Task: Add in the project ZirconTech a sprint 'Solar Wind'.
Action: Mouse moved to (1294, 549)
Screenshot: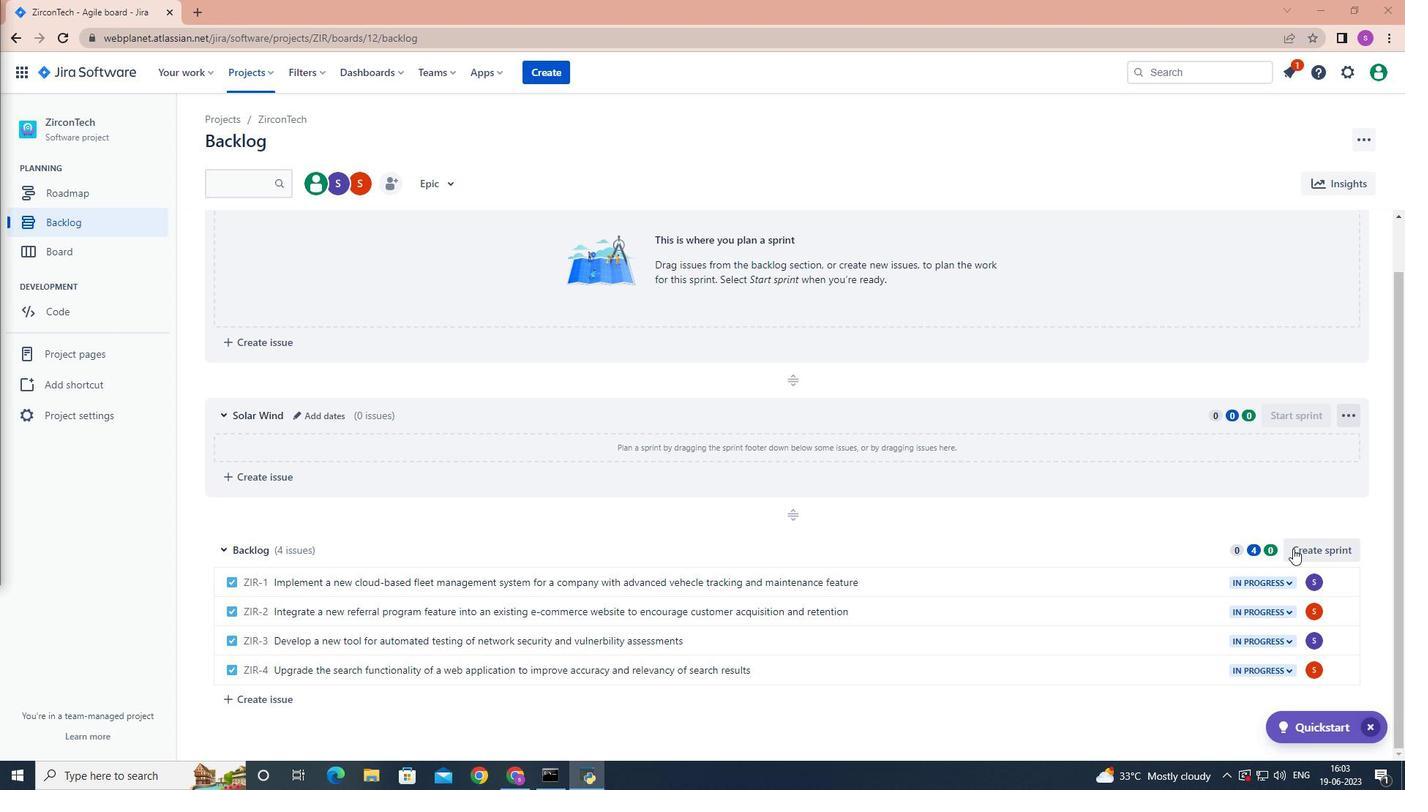 
Action: Mouse pressed left at (1294, 549)
Screenshot: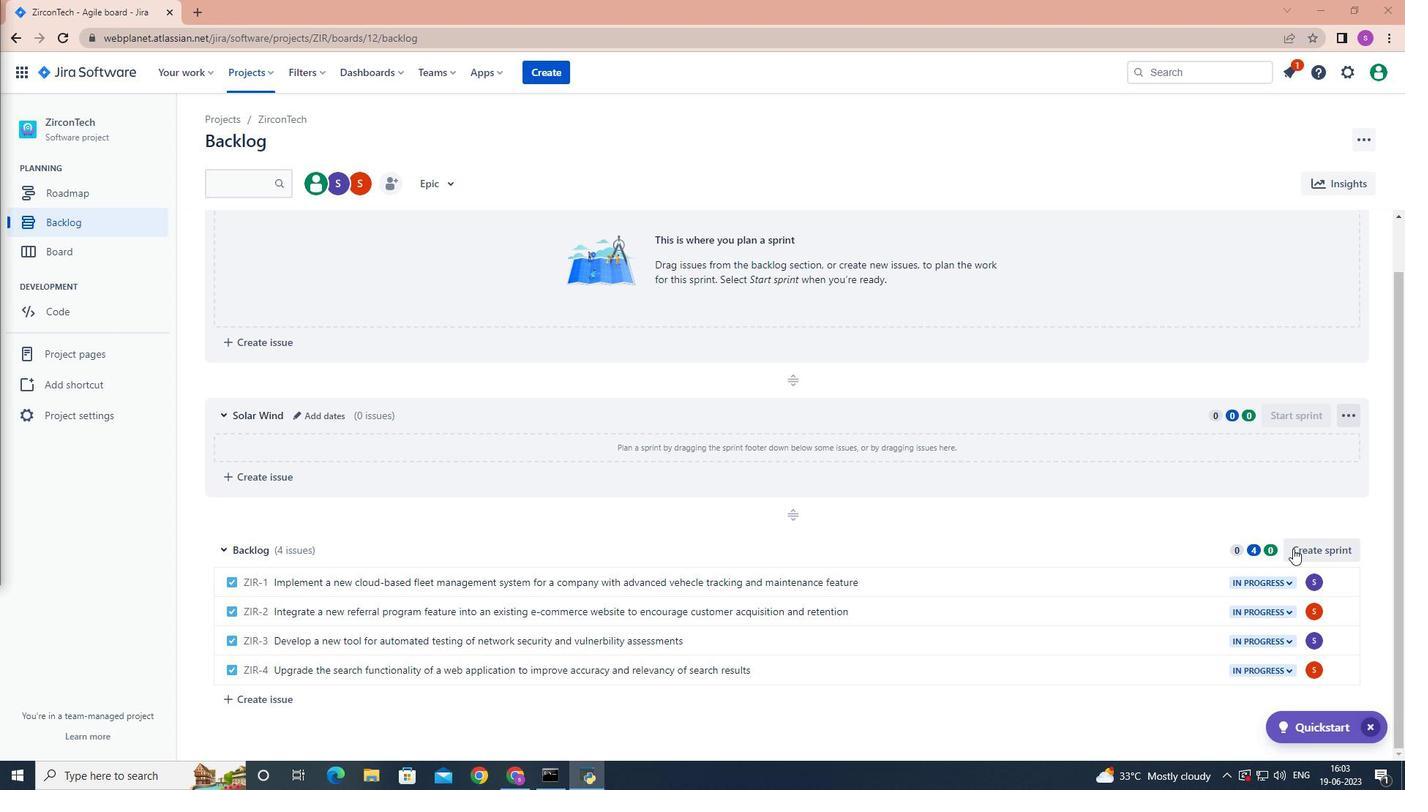 
Action: Mouse moved to (487, 452)
Screenshot: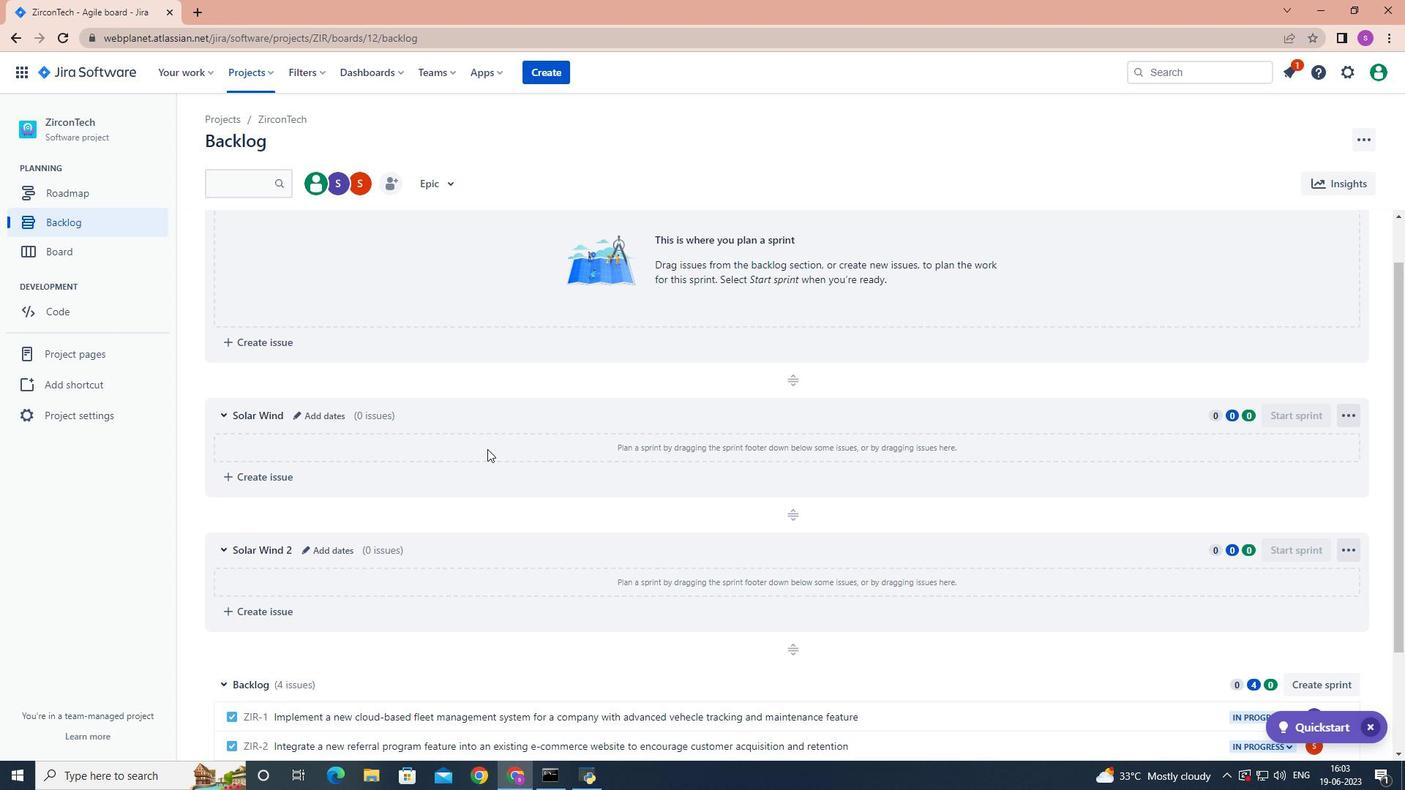 
Action: Mouse scrolled (487, 451) with delta (0, 0)
Screenshot: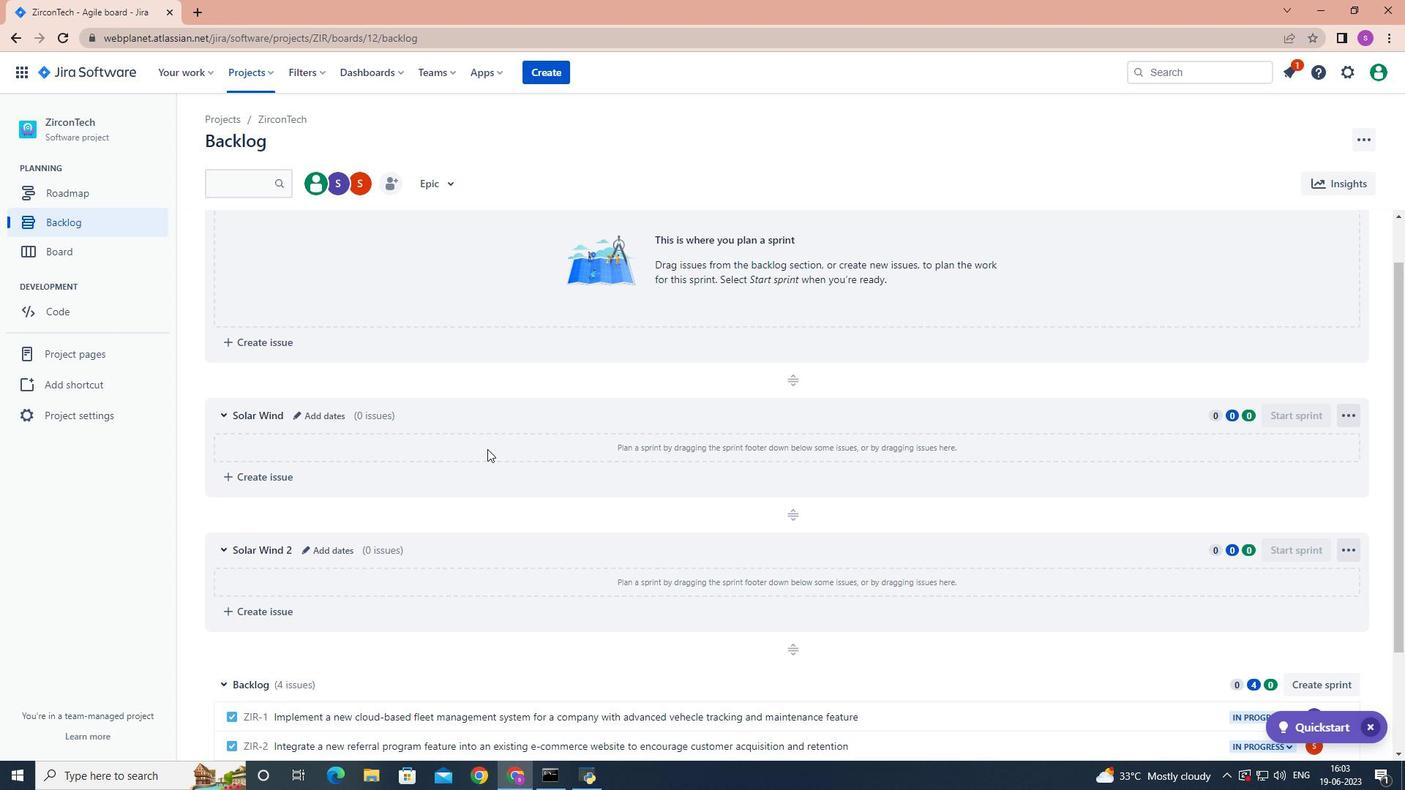 
Action: Mouse moved to (487, 452)
Screenshot: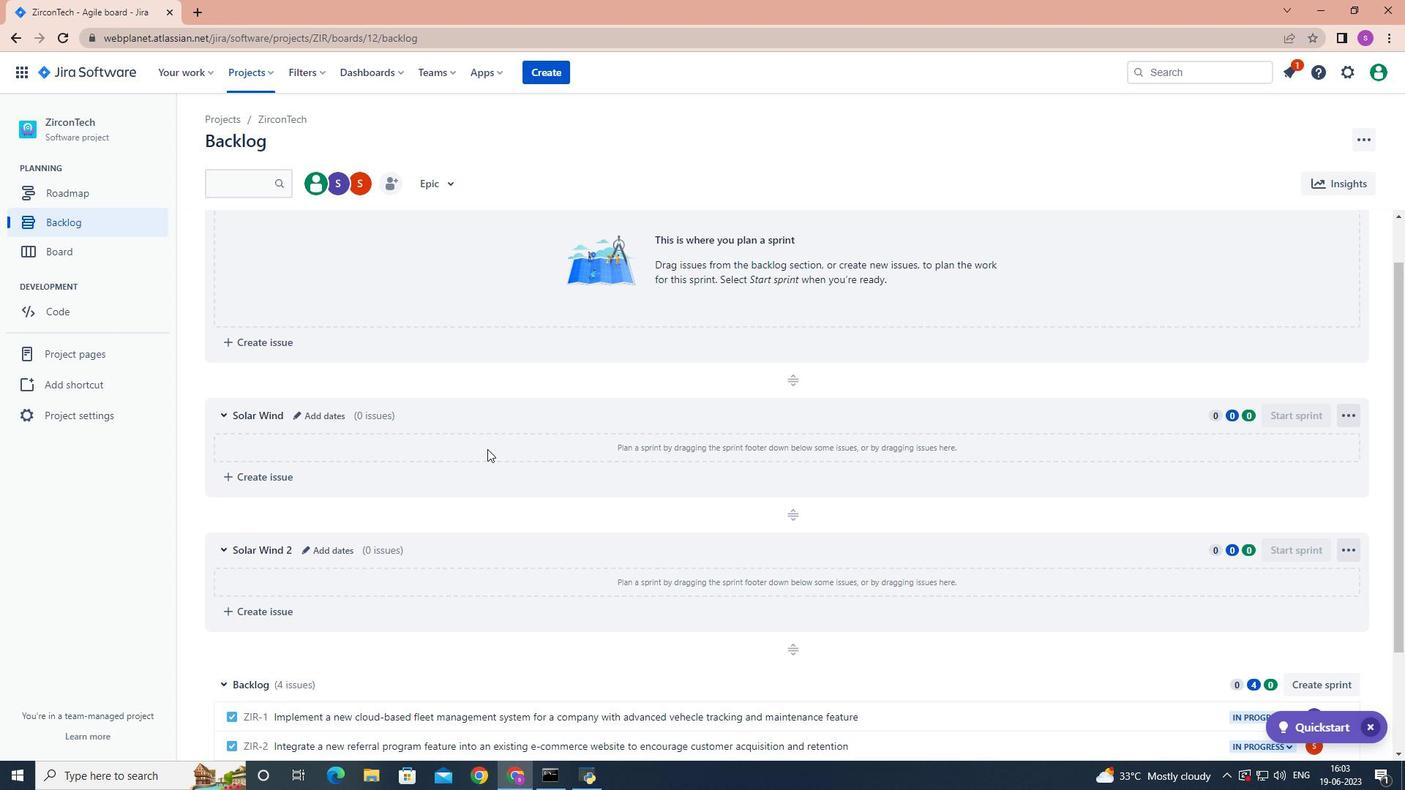 
Action: Mouse scrolled (487, 451) with delta (0, 0)
Screenshot: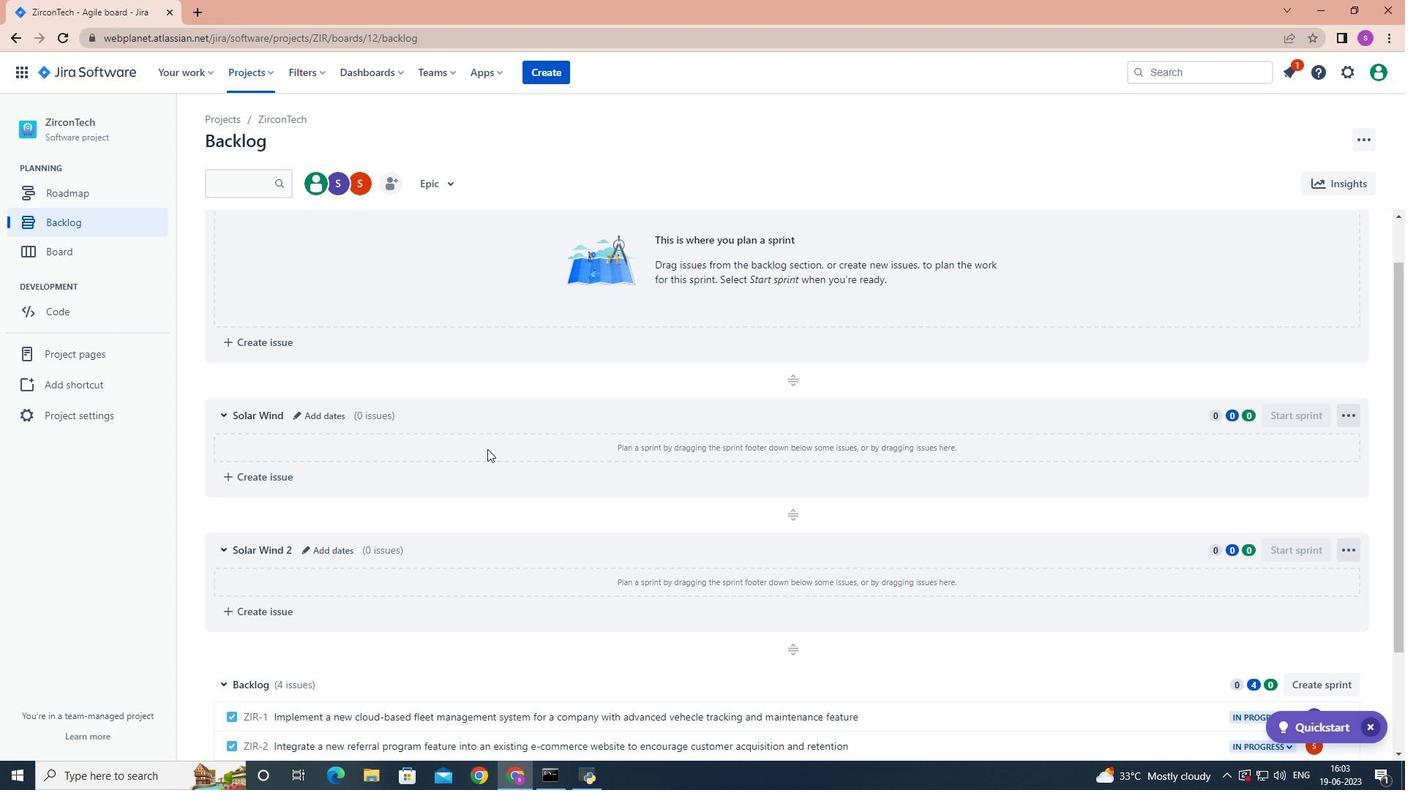
Action: Mouse scrolled (487, 451) with delta (0, 0)
Screenshot: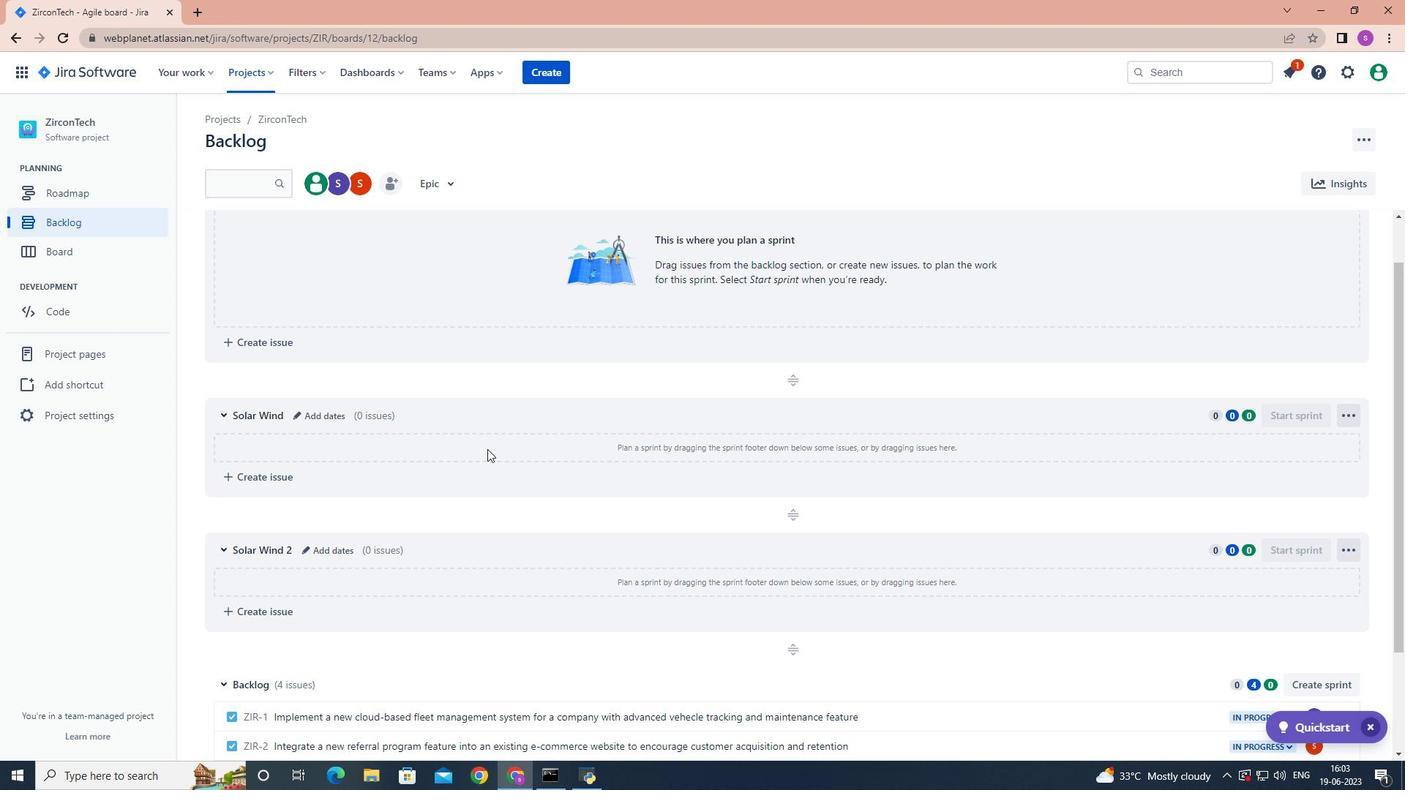 
Action: Mouse moved to (487, 453)
Screenshot: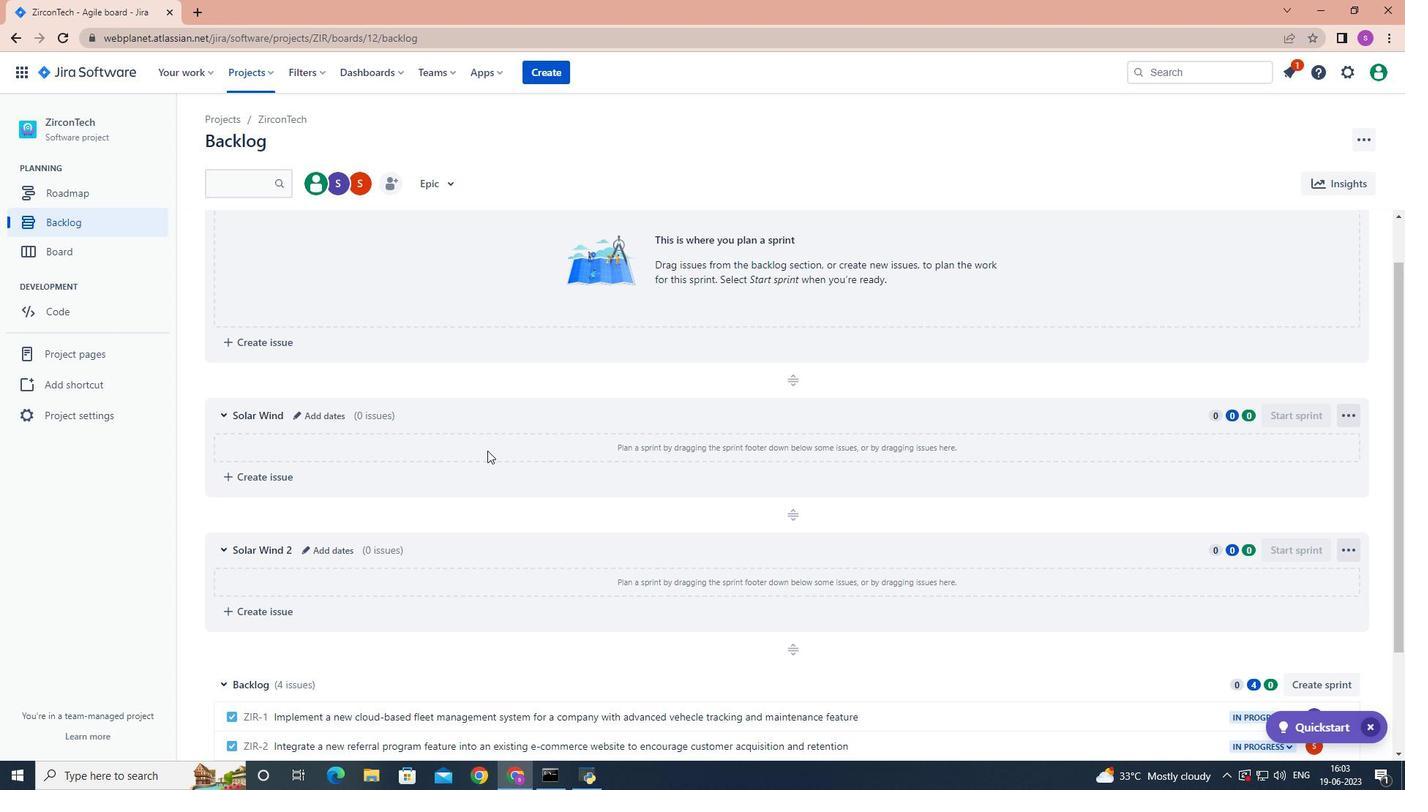 
Action: Mouse scrolled (487, 452) with delta (0, 0)
Screenshot: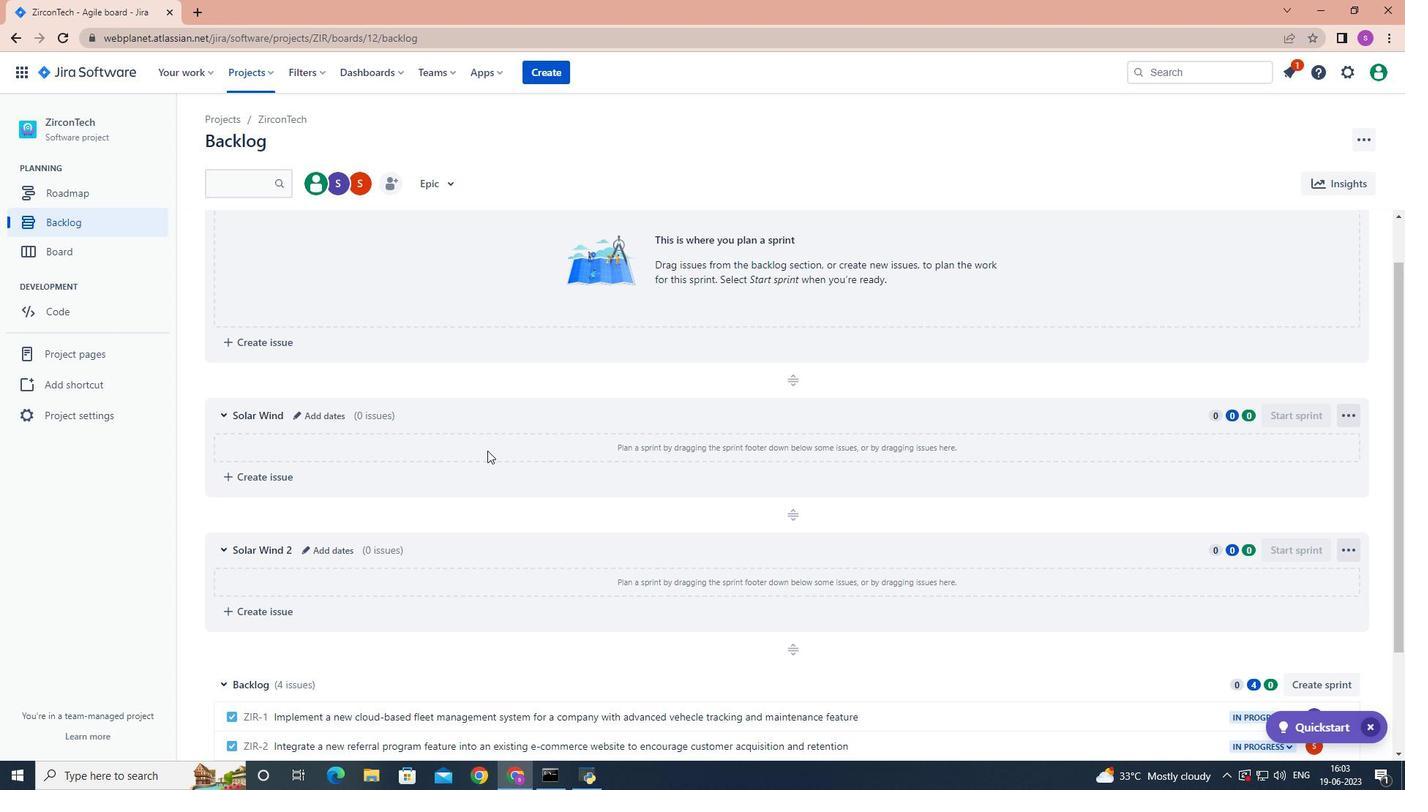 
Action: Mouse moved to (348, 420)
Screenshot: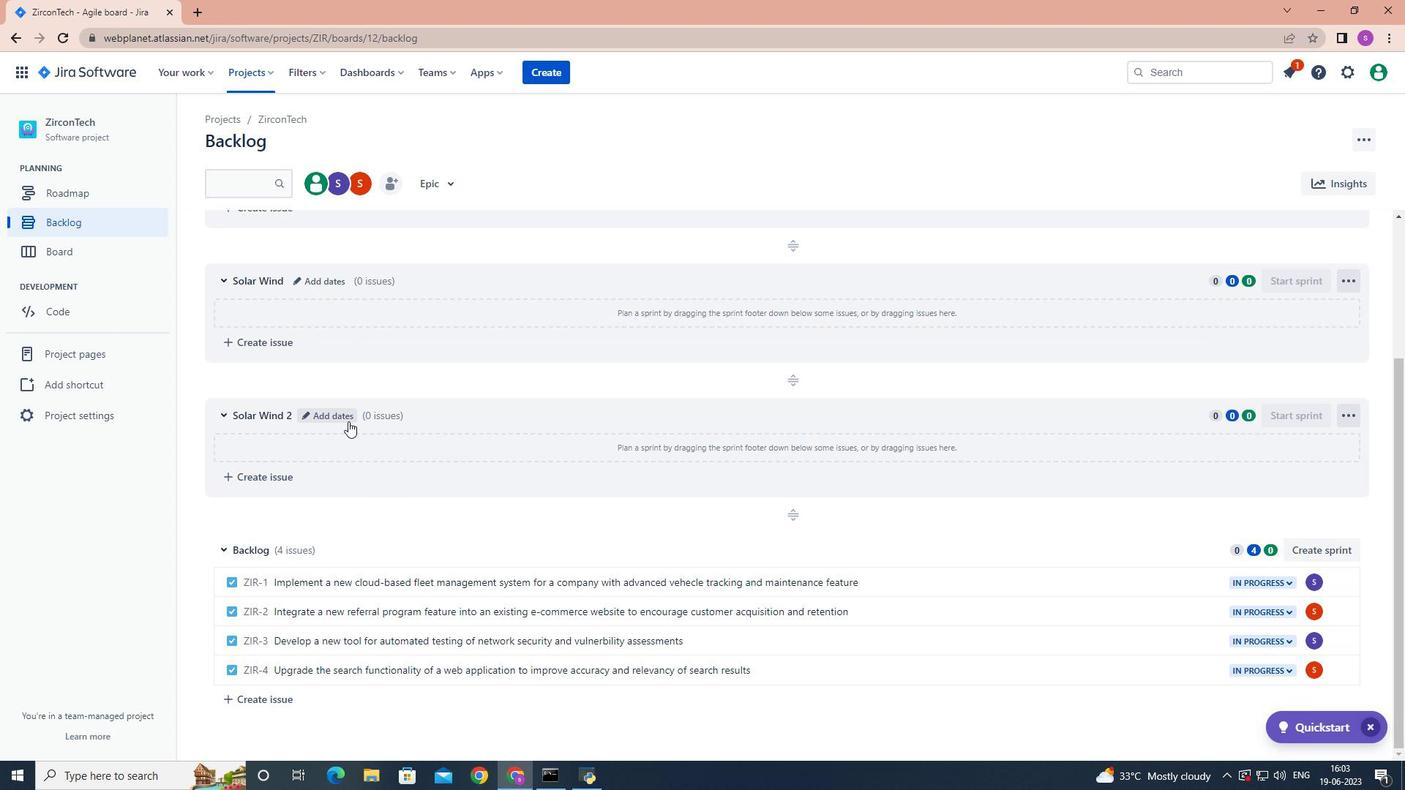 
Action: Mouse pressed left at (348, 420)
Screenshot: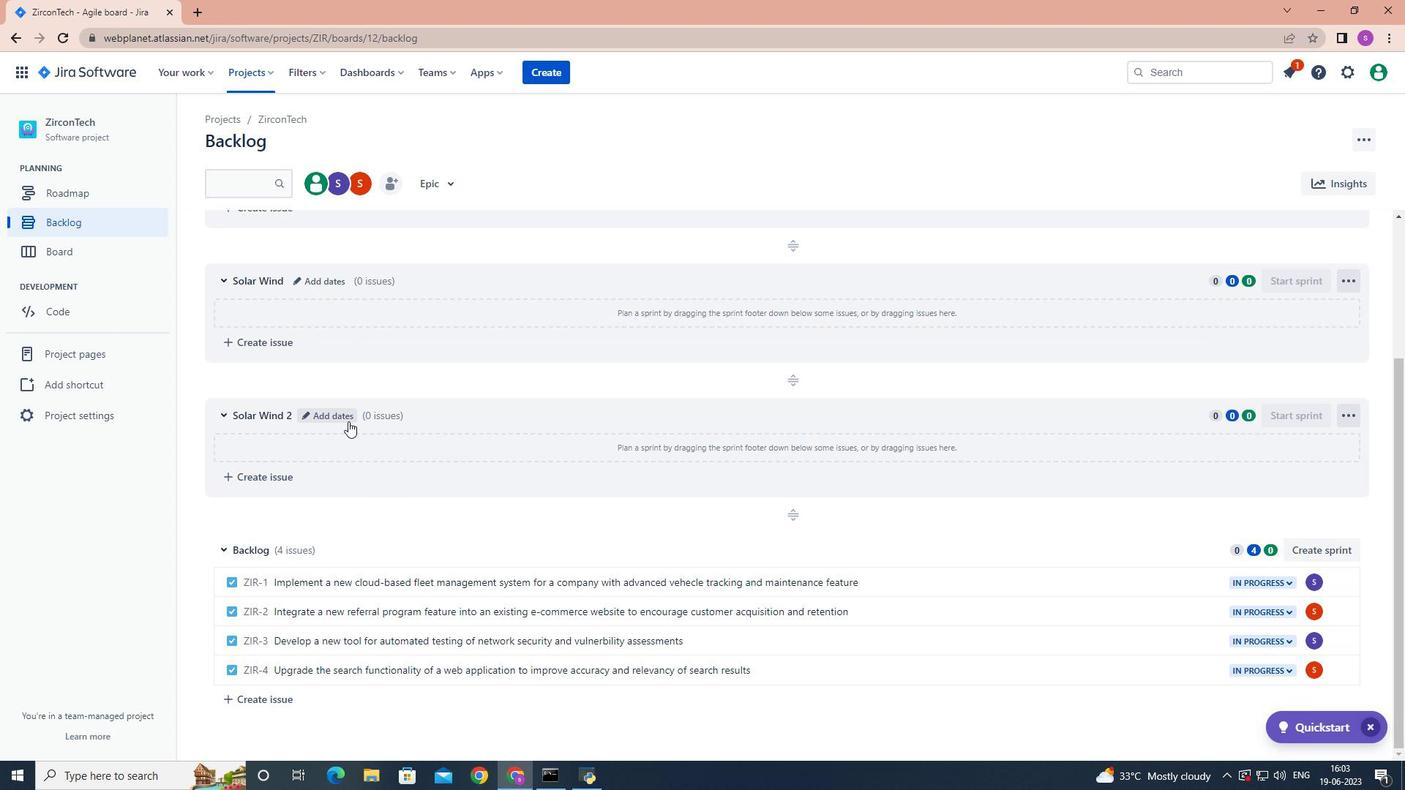 
Action: Mouse moved to (349, 419)
Screenshot: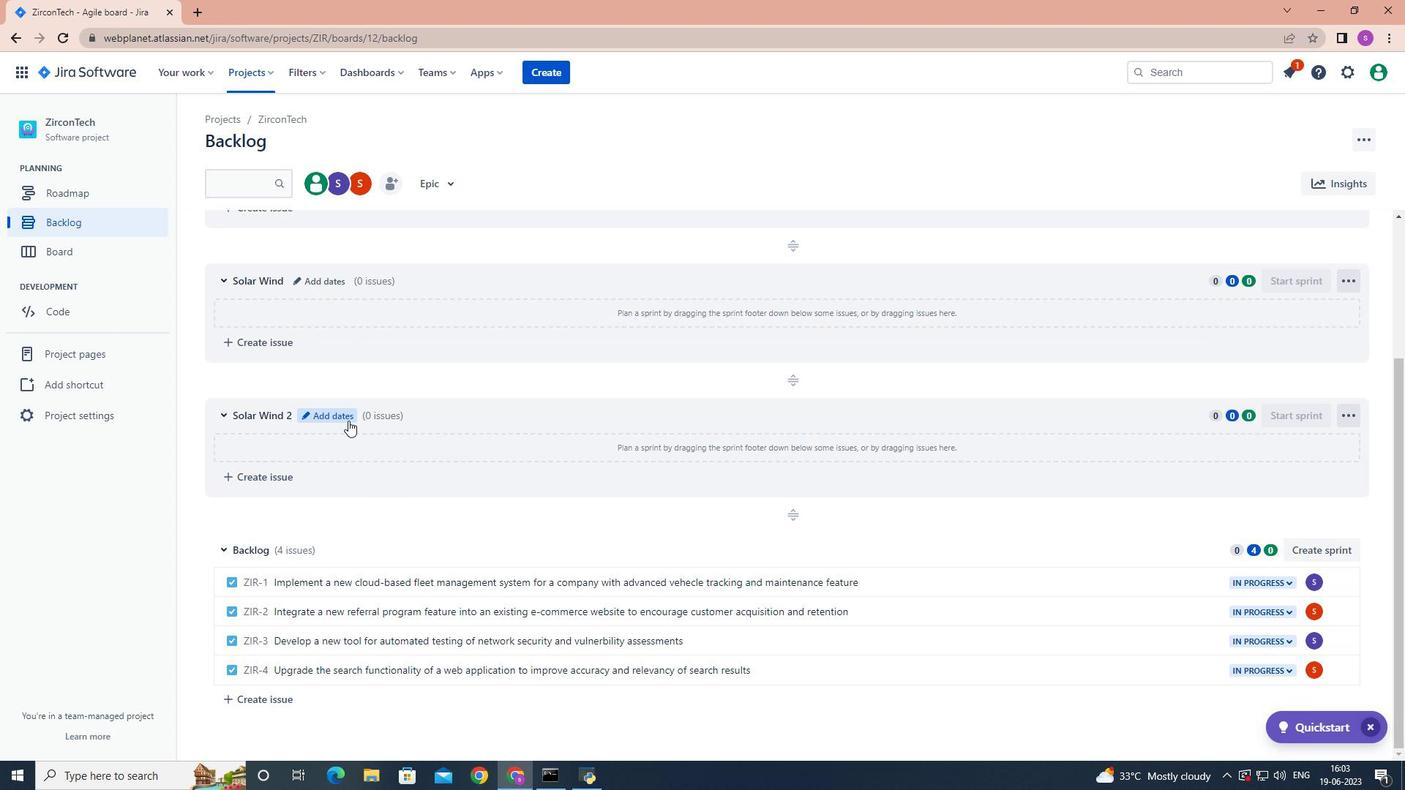 
Action: Key pressed <Key.backspace><Key.backspace><Key.backspace><Key.backspace><Key.backspace><Key.backspace><Key.backspace><Key.backspace><Key.backspace><Key.backspace><Key.backspace><Key.backspace><Key.backspace><Key.backspace><Key.backspace><Key.backspace><Key.backspace><Key.backspace><Key.shift>Solar<Key.space><Key.shift>Wind
Screenshot: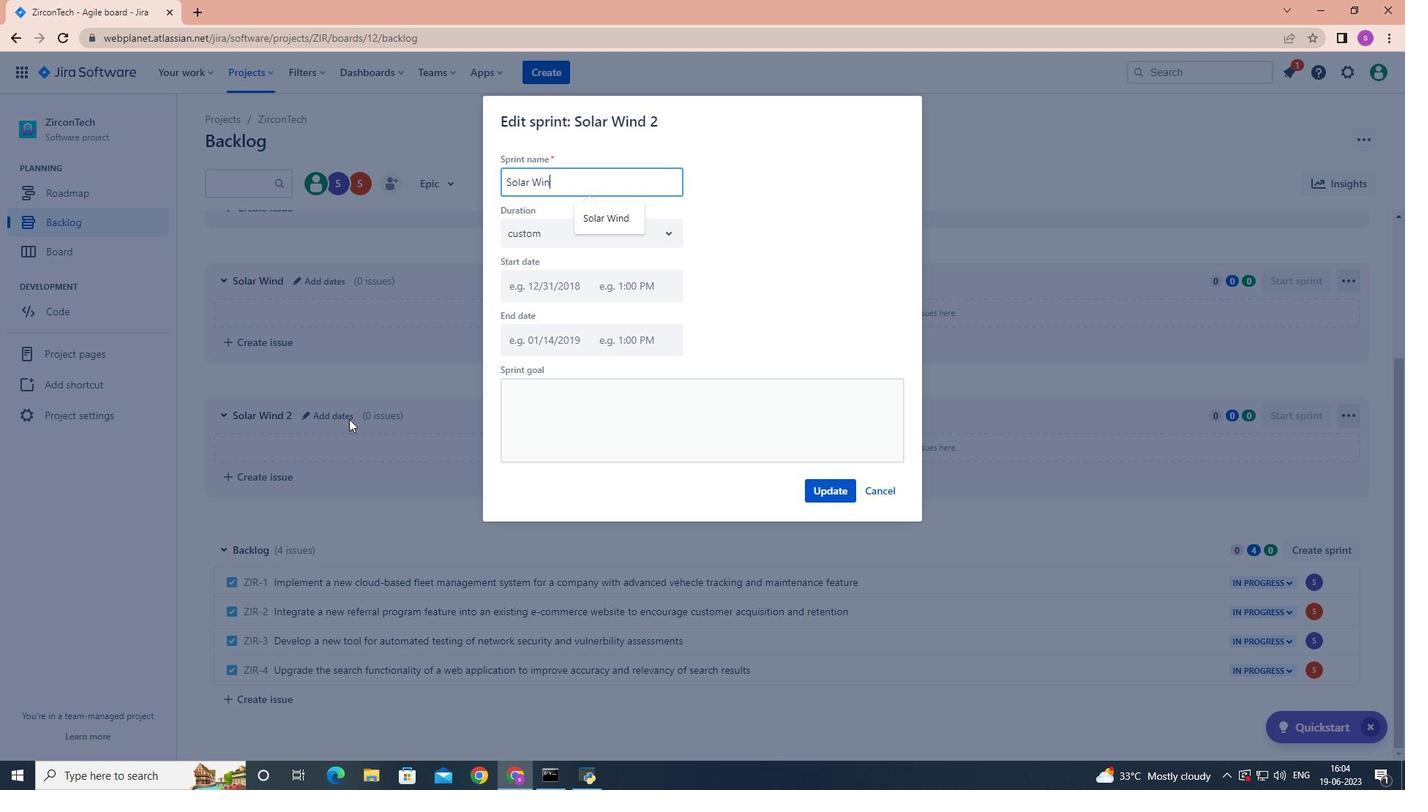 
Action: Mouse moved to (830, 492)
Screenshot: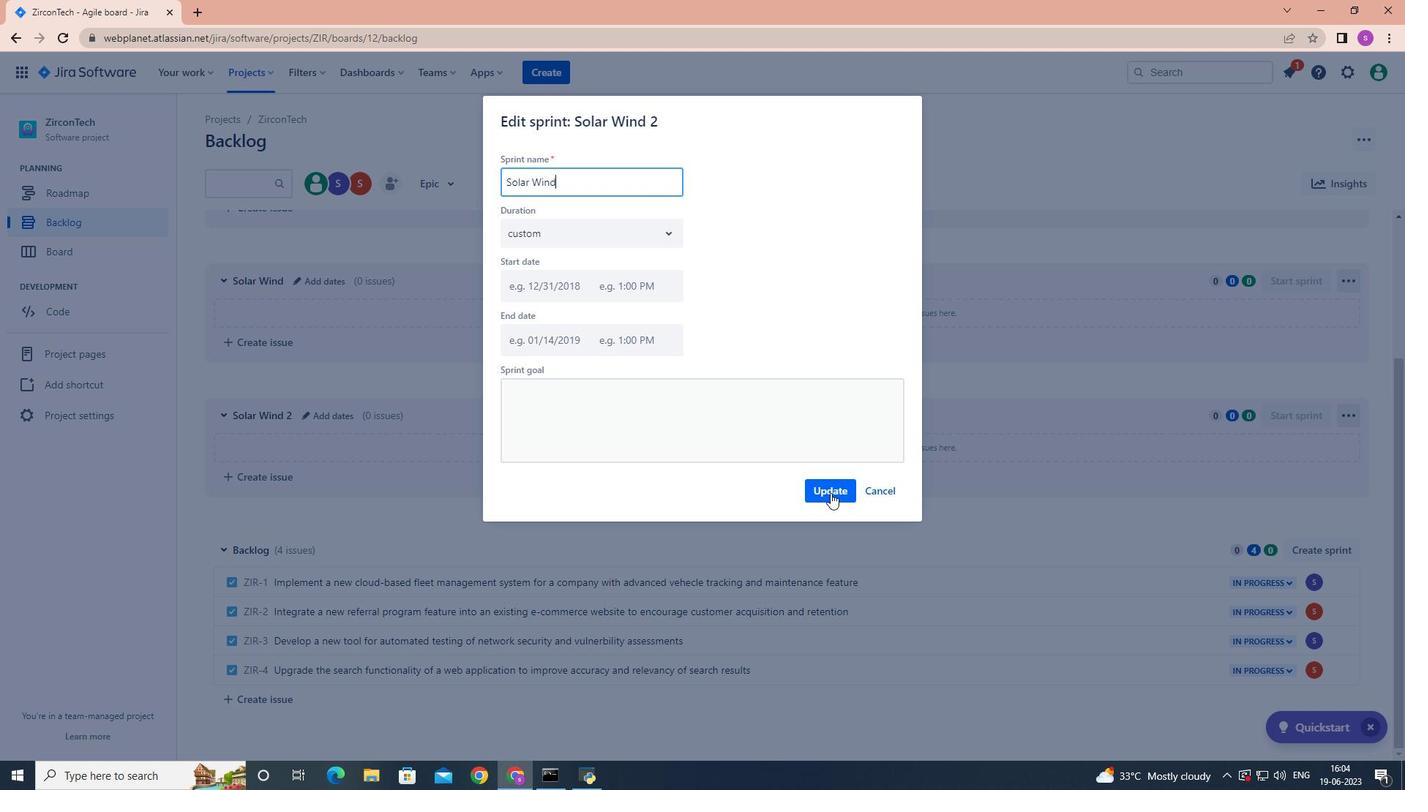 
Action: Mouse pressed left at (830, 492)
Screenshot: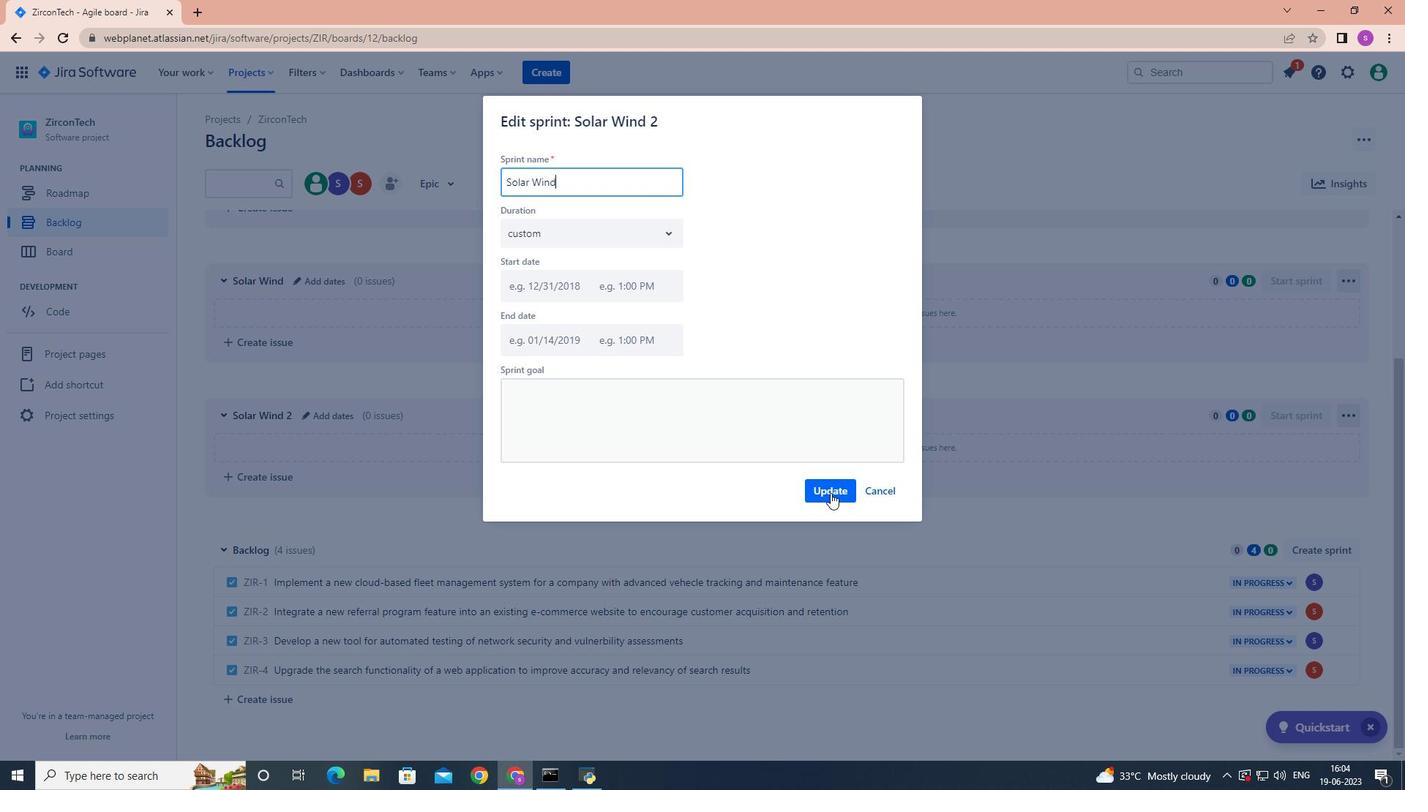 
